 Task: Create a task in Outlook for managing the team project deadline, setting the priority to high and including a detailed description.
Action: Mouse moved to (16, 118)
Screenshot: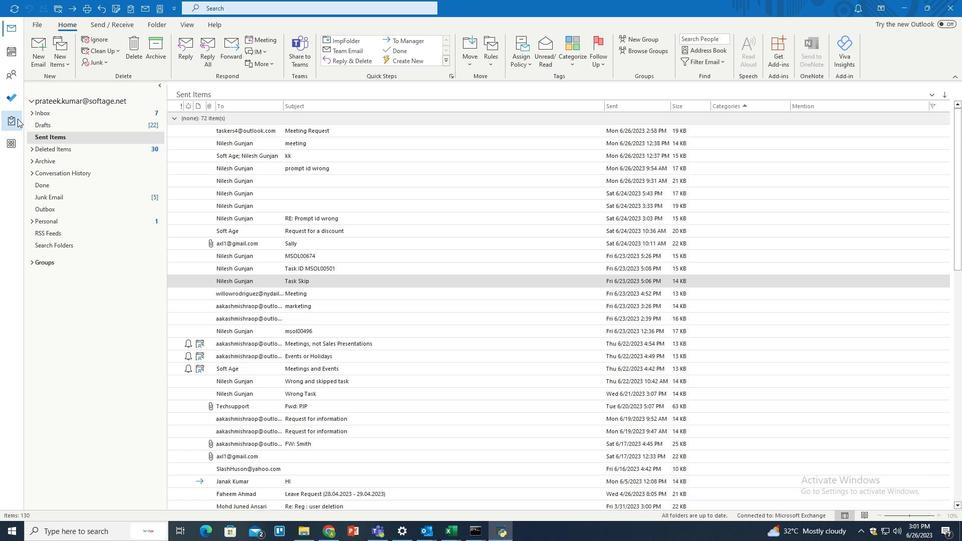 
Action: Mouse pressed left at (16, 118)
Screenshot: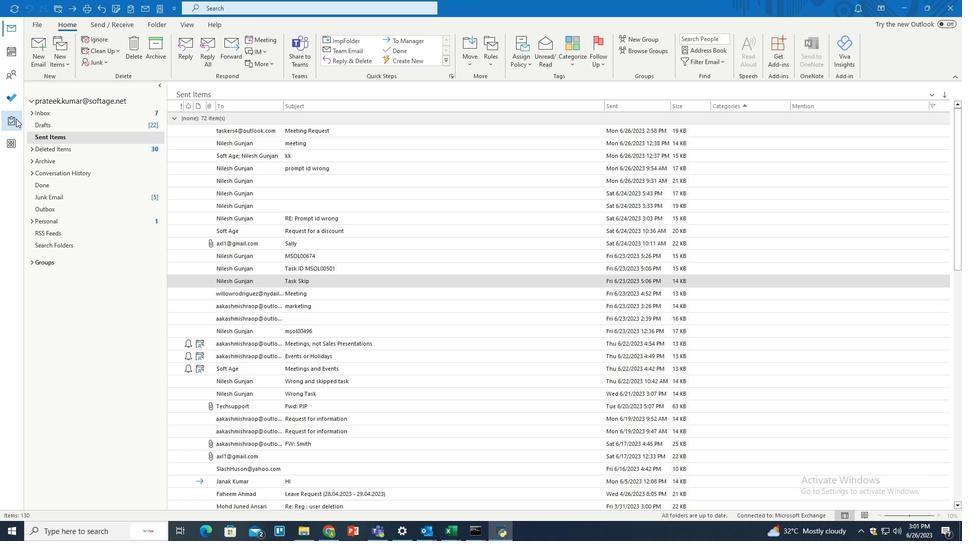 
Action: Mouse moved to (38, 53)
Screenshot: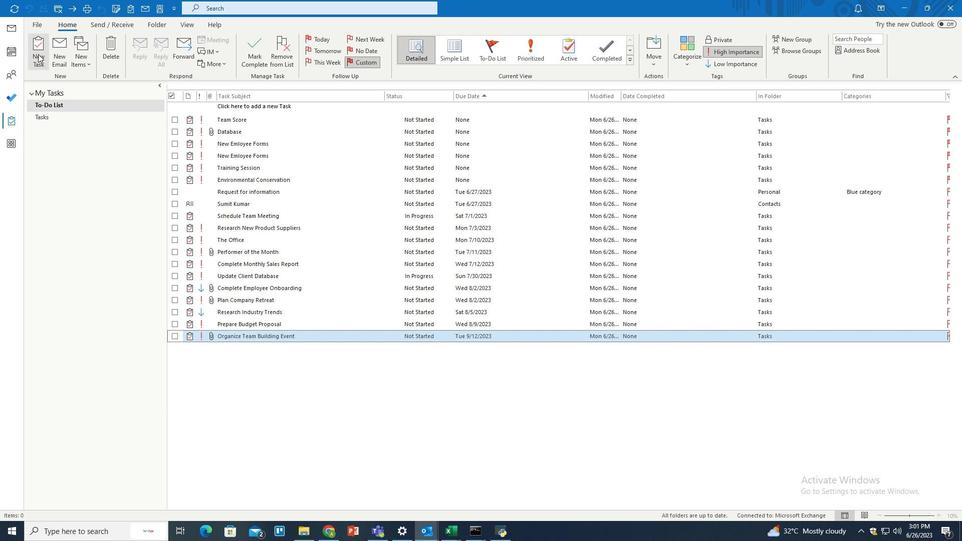 
Action: Mouse pressed left at (38, 53)
Screenshot: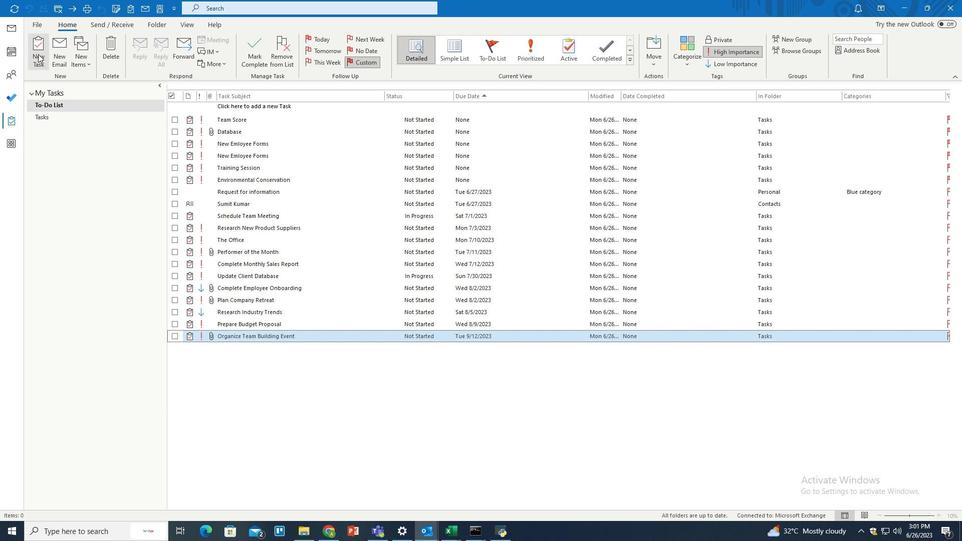 
Action: Mouse moved to (175, 101)
Screenshot: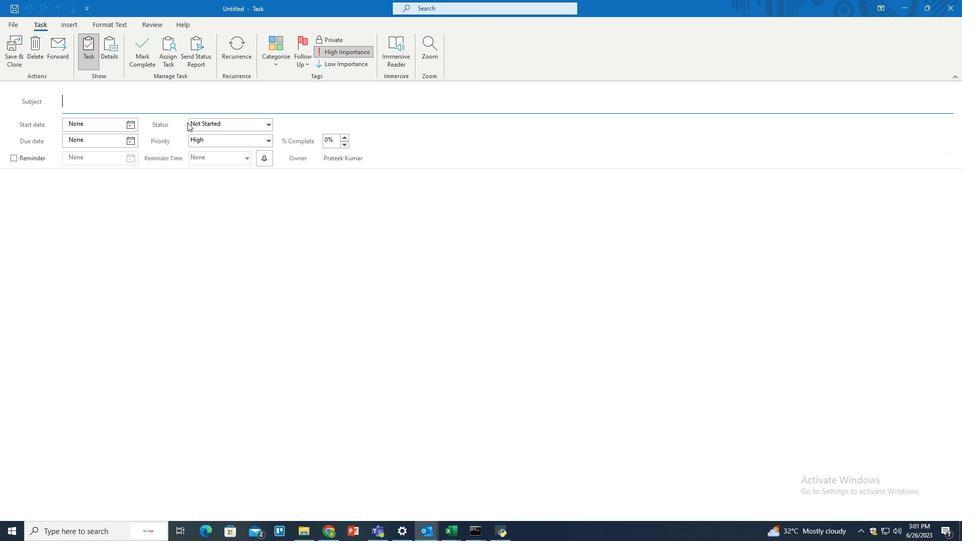 
Action: Mouse pressed left at (175, 101)
Screenshot: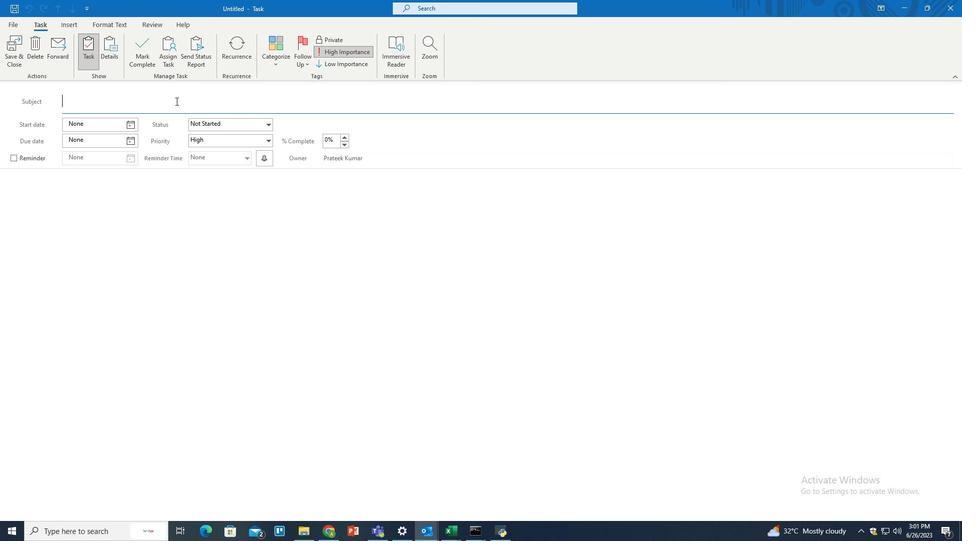 
Action: Key pressed <Key.shift>Team<Key.space><Key.shift>Project<Key.space><Key.shift>Deadline
Screenshot: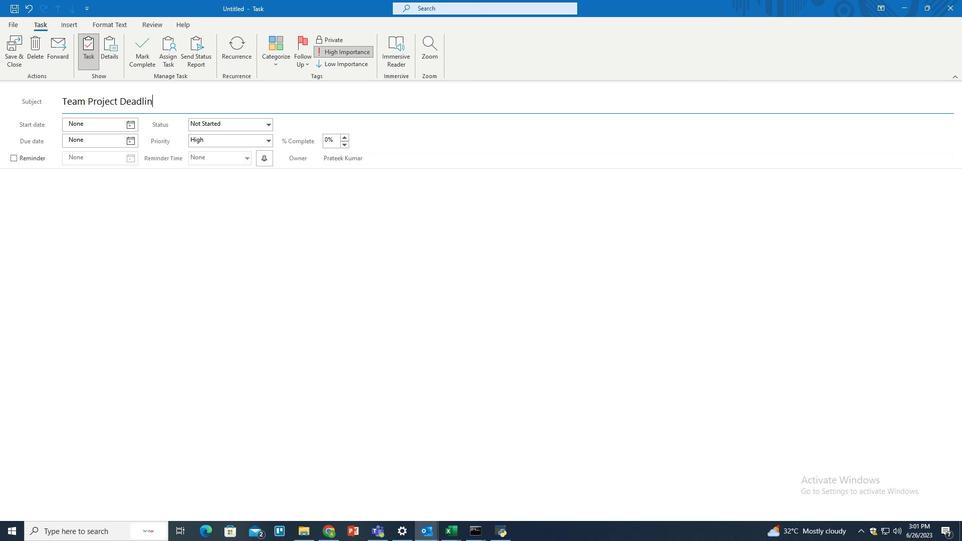 
Action: Mouse moved to (124, 207)
Screenshot: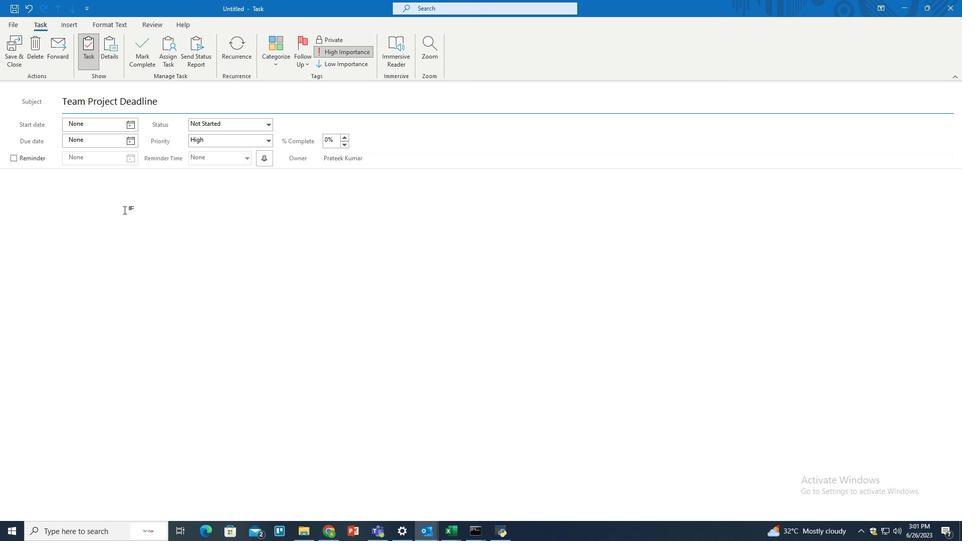
Action: Mouse pressed left at (124, 207)
Screenshot: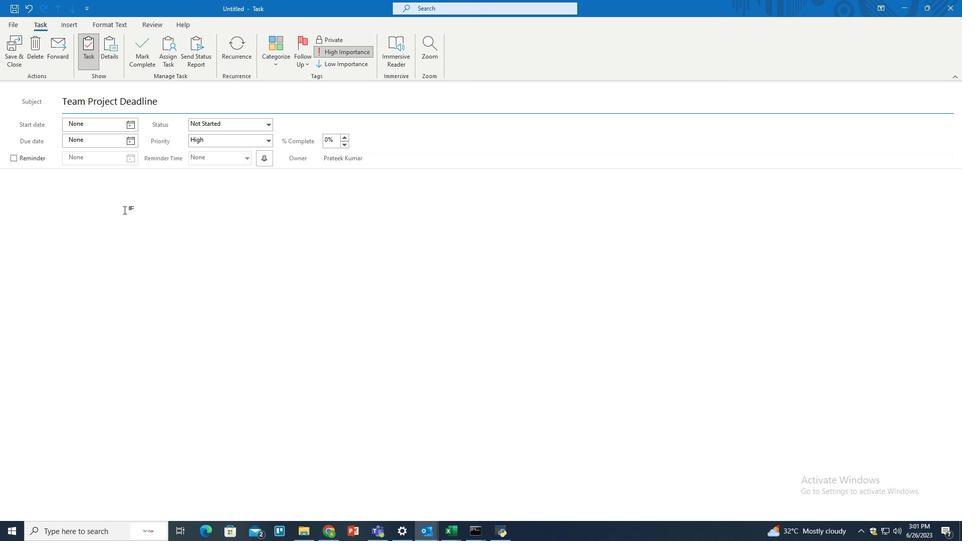 
Action: Key pressed <Key.shift>As<Key.space>the<Key.space>project<Key.space>manager,<Key.space>it<Key.space>is<Key.space>crucial<Key.space>to<Key.space>ensure<Key.space>the<Key.space>successful<Key.space>completion<Key.space>of<Key.space>our<Key.space>team<Key.space>project<Key.space>within<Key.space>teh<Key.space>designated<Key.space>deadline.<Key.space><Key.shift>To<Key.space>accomplish<Key.space>this,<Key.space>we<Key.space>need<Key.space>to<Key.space>break<Key.space>down<Key.space>the<Key.space>project<Key.space>into<Key.space>smaller<Key.space>tasl<Key.backspace>ks,<Key.space>assign<Key.space>clear<Key.space>responsibilities<Key.space>to<Key.space>team<Key.space>members,<Key.space>and<Key.space>closely<Key.space>moniter<Key.space>the<Key.space>progress.<Key.space><Key.shift>By<Key.space>setting<Key.space>up<Key.space>the<Key.space>task<Key.space>in<Key.space><Key.shift>Outlook,<Key.space>we<Key.space>can<Key.space>traack<Key.backspace><Key.backspace><Key.backspace>ck<Key.space>milestones,<Key.space>deadlines,<Key.space>adn<Key.space>in<Key.backspace>mportant<Key.space>deliverables<Key.space>more<Key.space>a<Key.backspace>efficiently
Screenshot: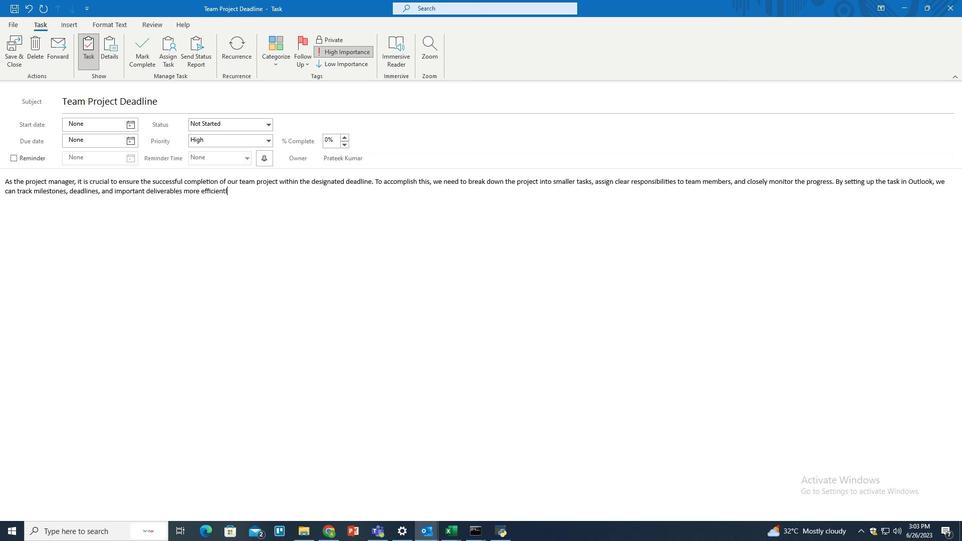 
Action: Mouse moved to (149, 207)
Screenshot: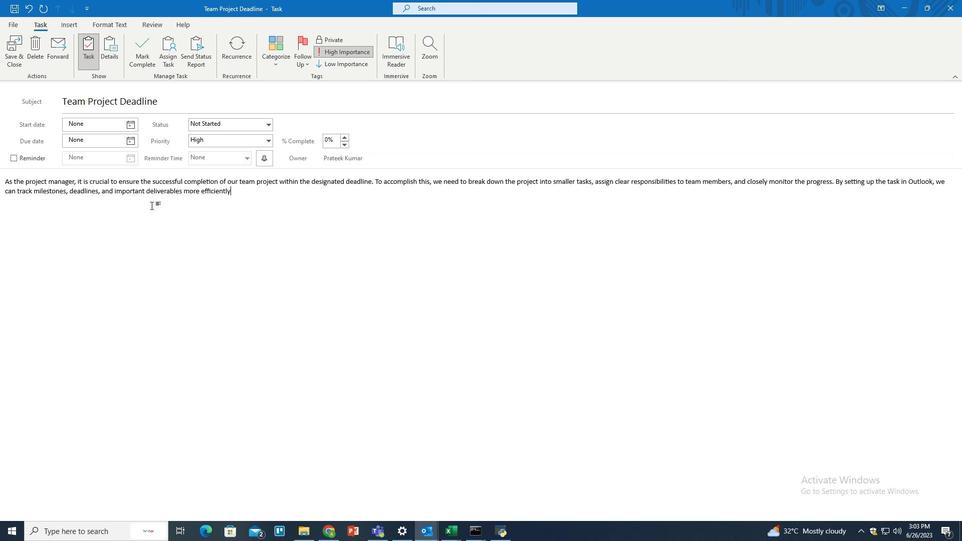 
Action: Key pressed ctrl+A
Screenshot: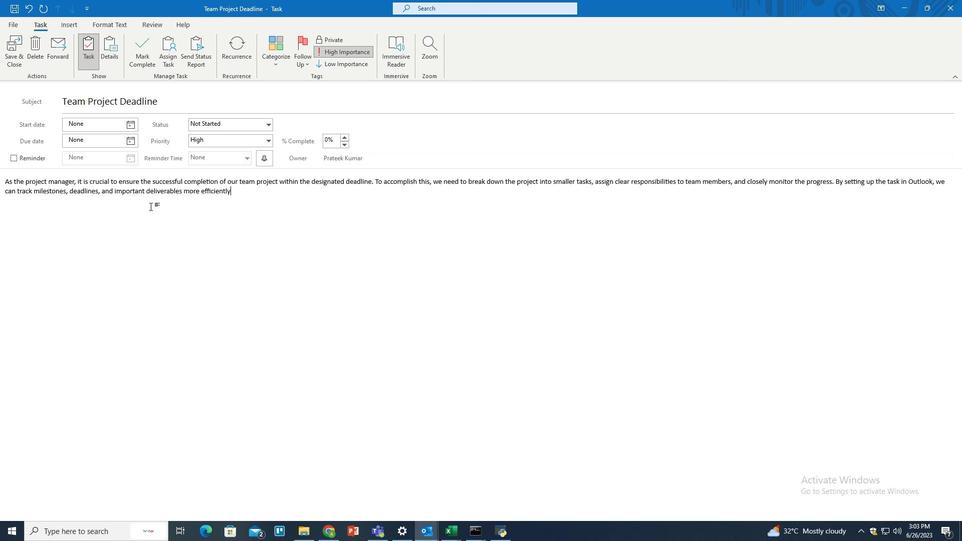 
Action: Mouse moved to (104, 22)
Screenshot: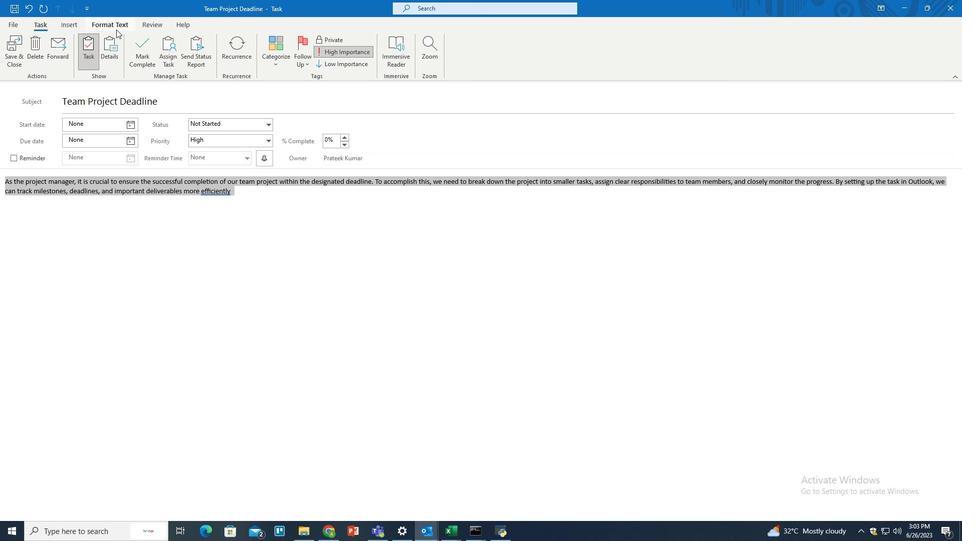 
Action: Mouse pressed left at (104, 22)
Screenshot: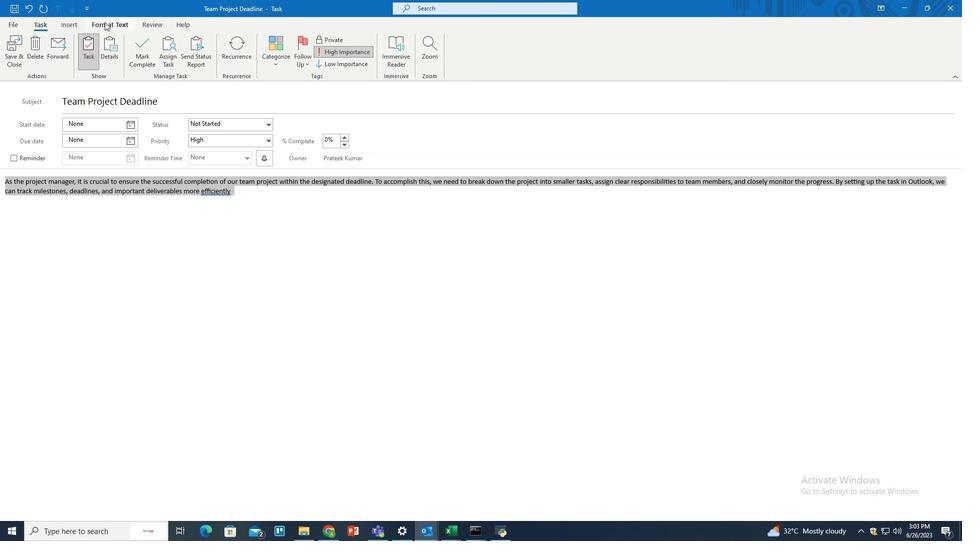 
Action: Mouse moved to (316, 58)
Screenshot: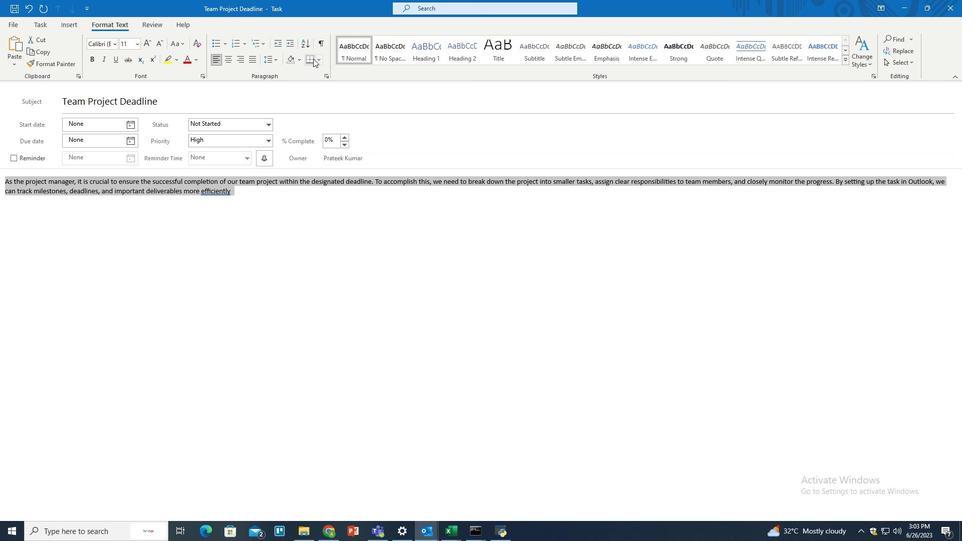 
Action: Mouse pressed left at (316, 58)
Screenshot: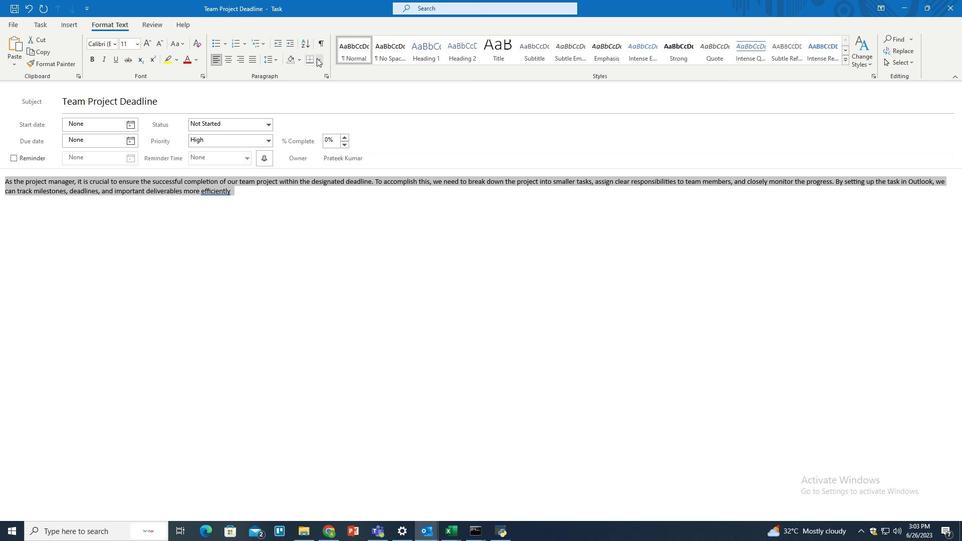 
Action: Mouse moved to (333, 147)
Screenshot: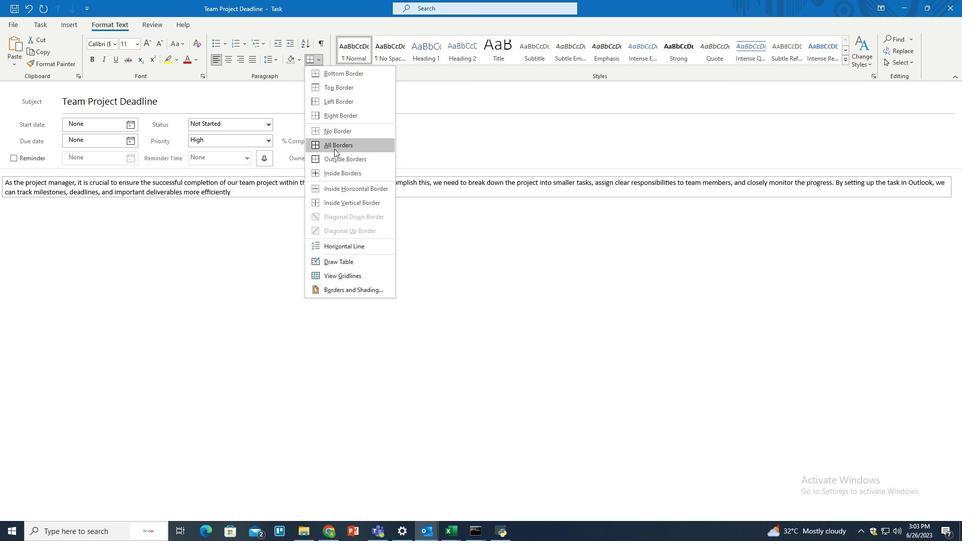 
Action: Mouse pressed left at (333, 147)
Screenshot: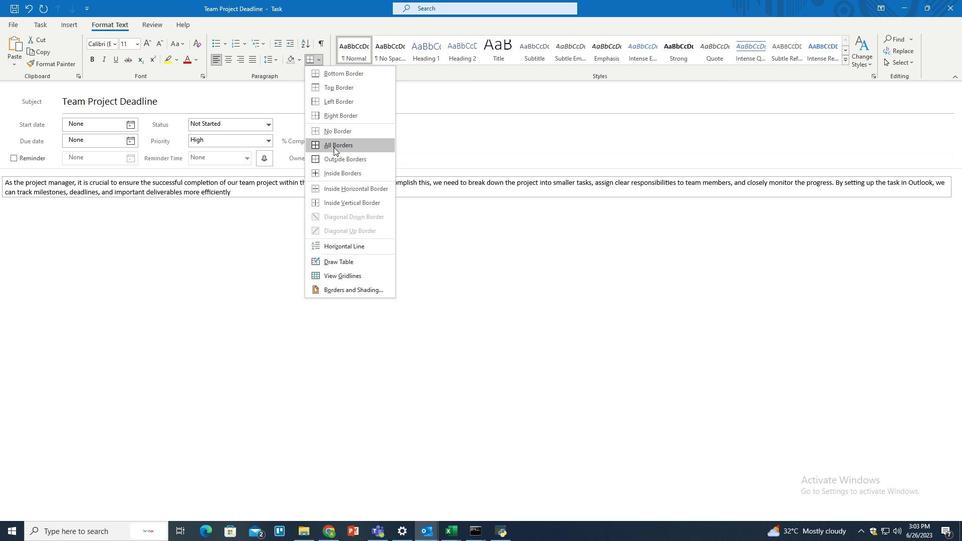 
Action: Mouse moved to (276, 59)
Screenshot: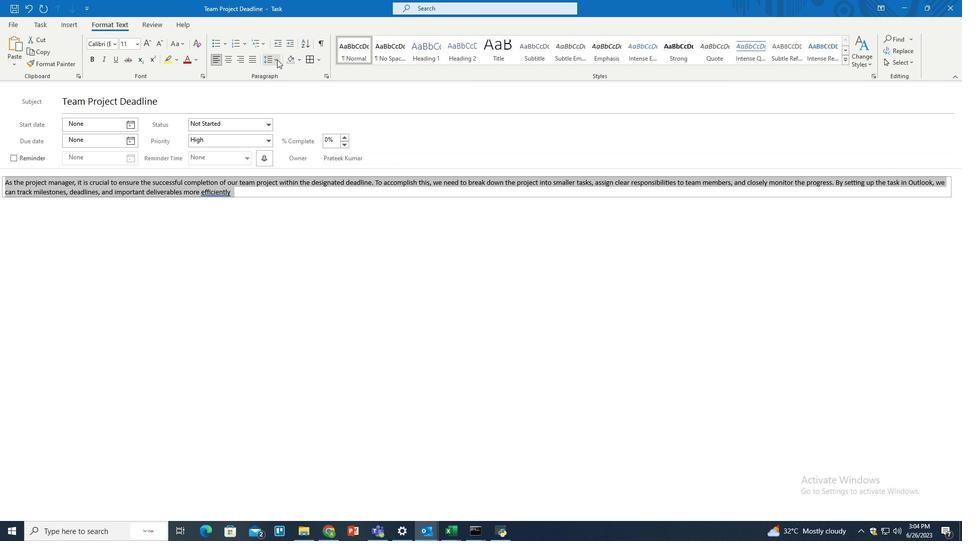 
Action: Mouse pressed left at (276, 59)
Screenshot: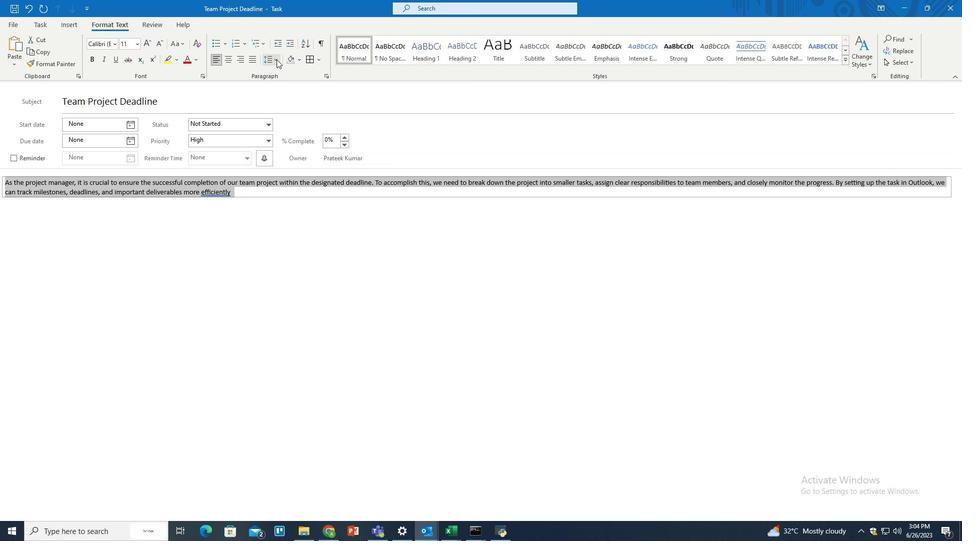 
Action: Mouse moved to (285, 85)
Screenshot: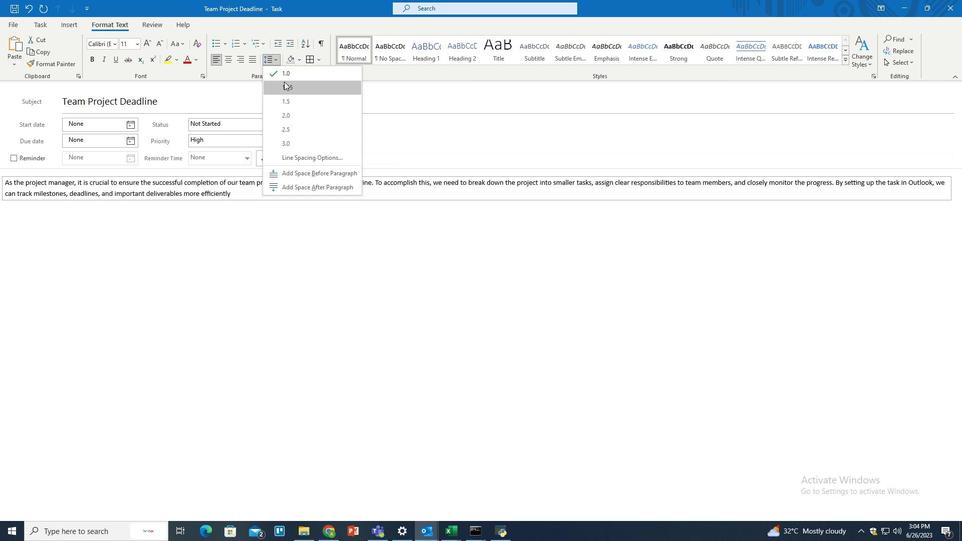 
Action: Mouse pressed left at (285, 85)
Screenshot: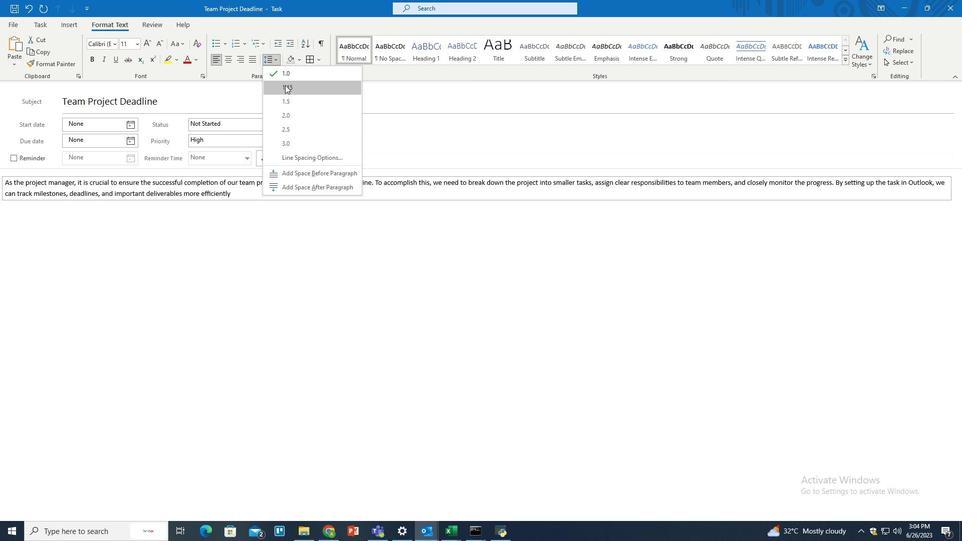 
Action: Mouse moved to (280, 195)
Screenshot: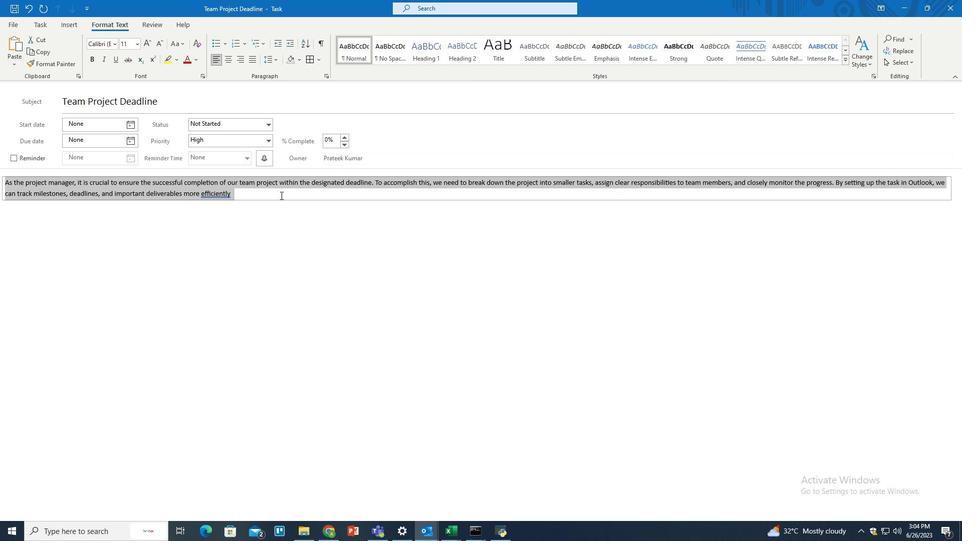 
Action: Mouse pressed left at (280, 195)
Screenshot: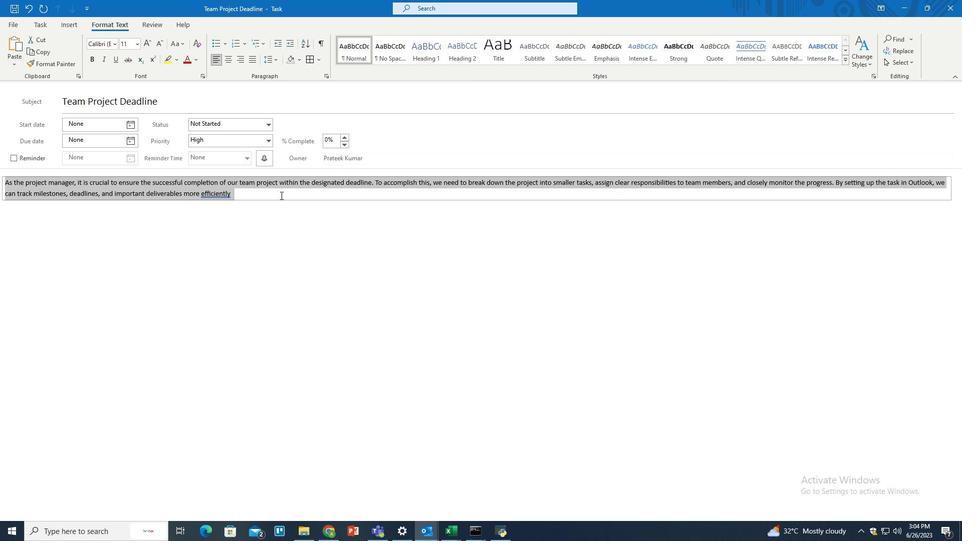 
Action: Mouse moved to (40, 24)
Screenshot: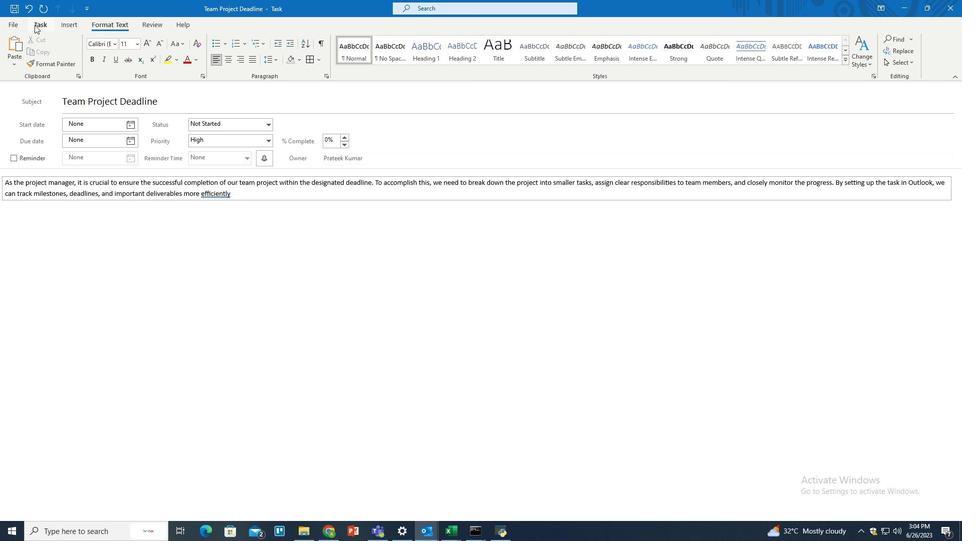 
Action: Mouse pressed left at (40, 24)
Screenshot: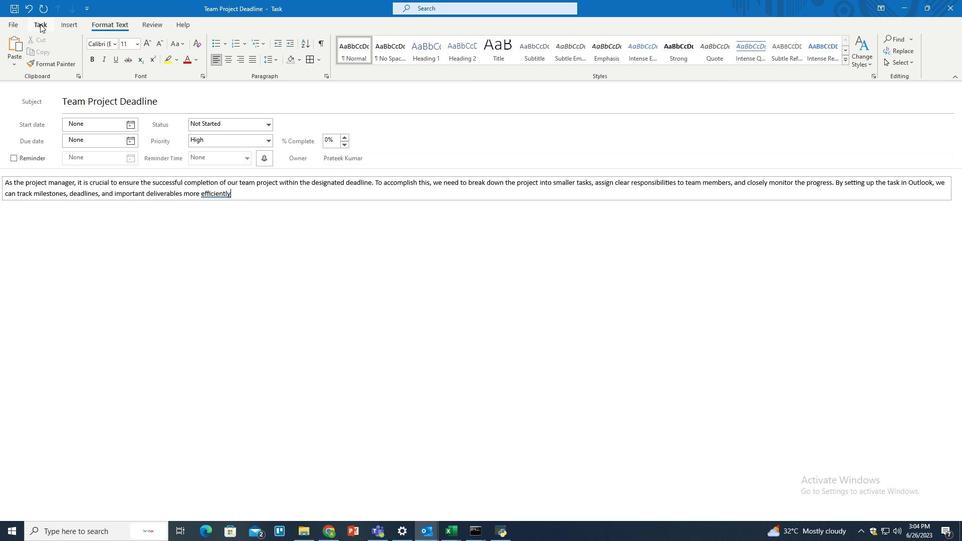 
Action: Mouse moved to (15, 50)
Screenshot: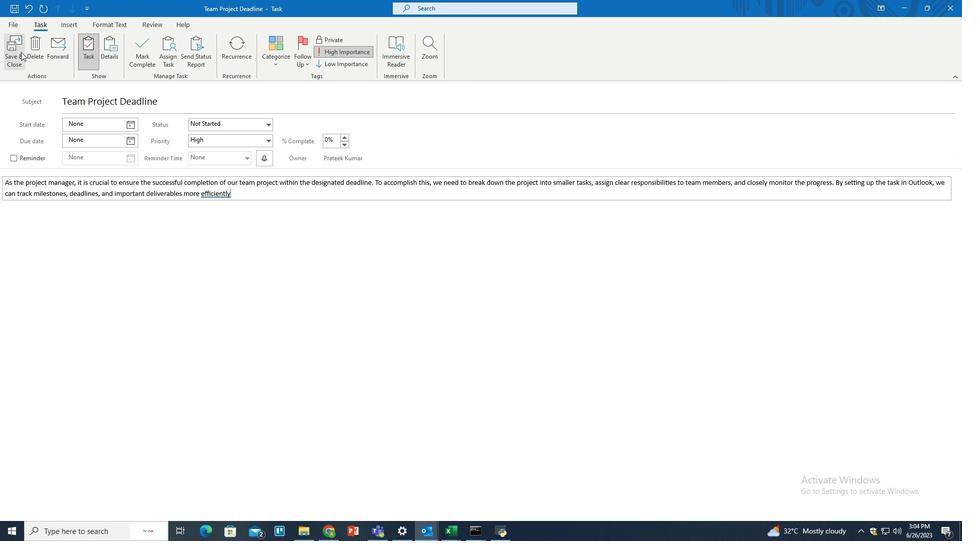 
Action: Mouse pressed left at (15, 50)
Screenshot: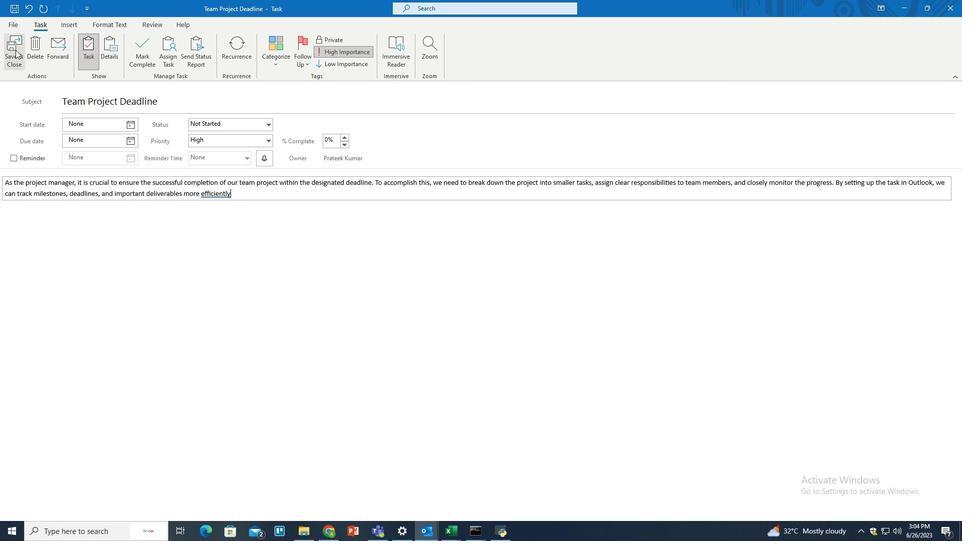 
Action: Mouse moved to (48, 118)
Screenshot: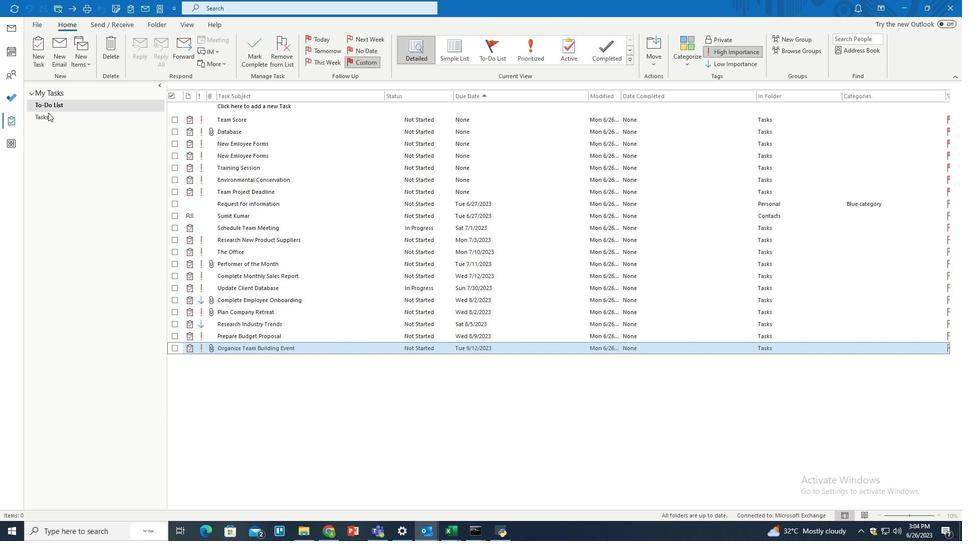 
